 Task: Add the task  Develop a custom data visualization tool for a company to the section Agile Avengers in the project AgileCollab and add a Due Date to the respective task as 2024/04/09
Action: Mouse moved to (359, 335)
Screenshot: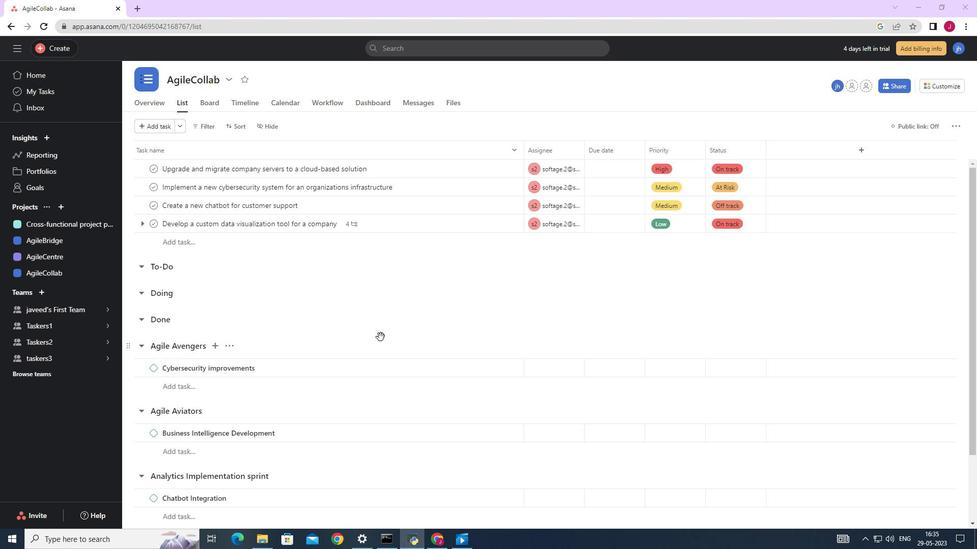 
Action: Mouse scrolled (359, 335) with delta (0, 0)
Screenshot: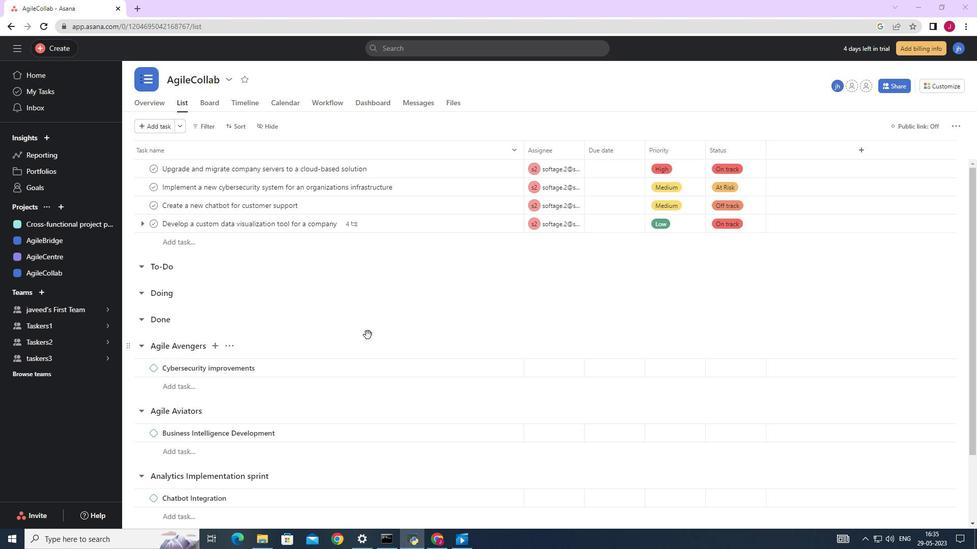 
Action: Mouse moved to (357, 335)
Screenshot: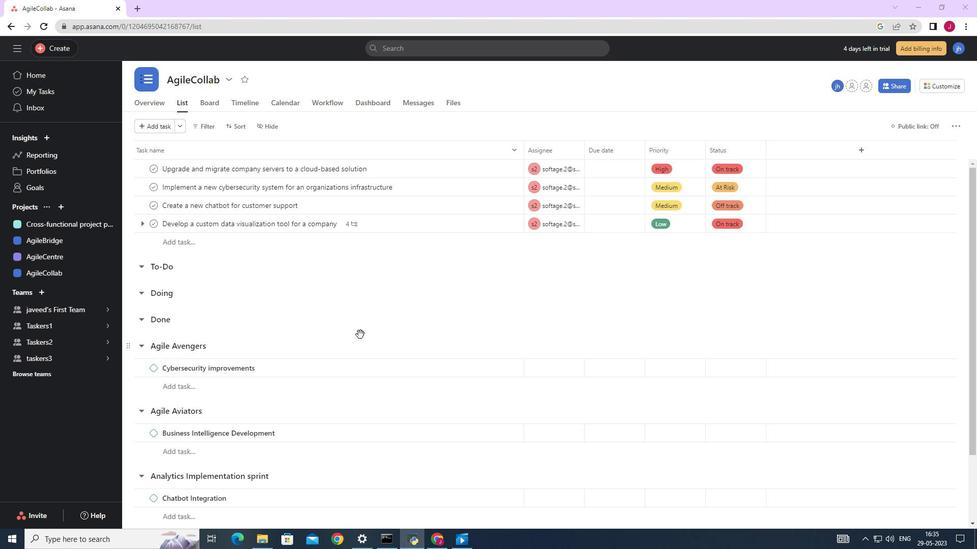 
Action: Mouse scrolled (357, 335) with delta (0, 0)
Screenshot: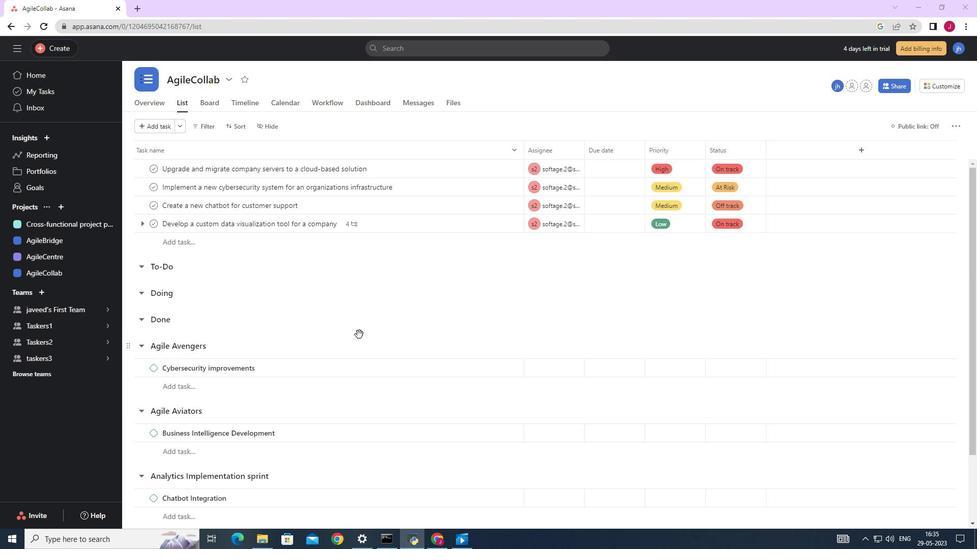 
Action: Mouse moved to (358, 348)
Screenshot: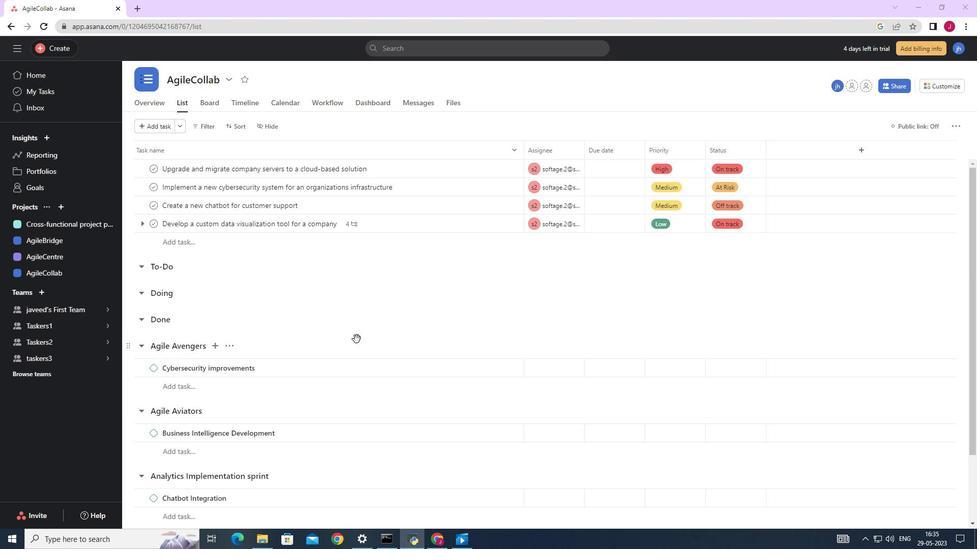 
Action: Mouse scrolled (358, 349) with delta (0, 0)
Screenshot: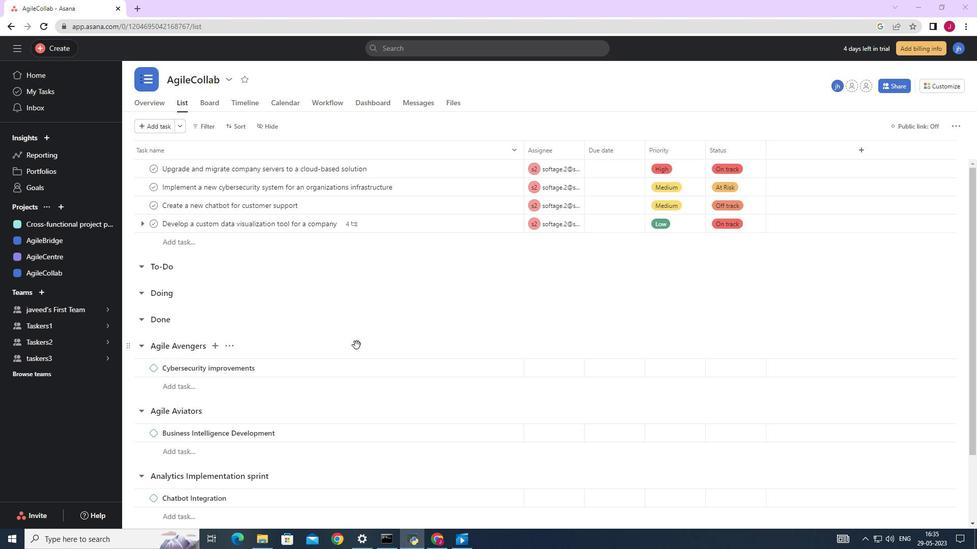 
Action: Mouse scrolled (358, 349) with delta (0, 0)
Screenshot: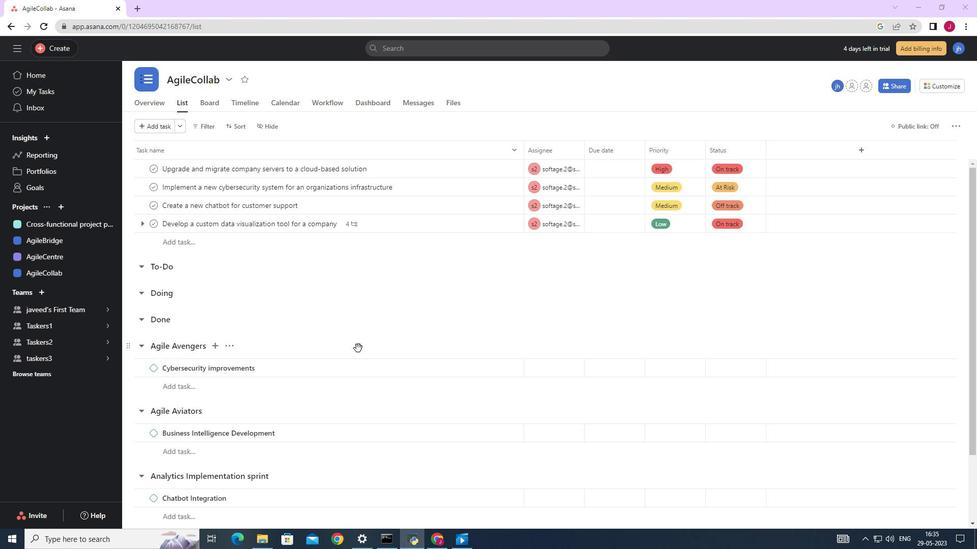 
Action: Mouse scrolled (358, 349) with delta (0, 0)
Screenshot: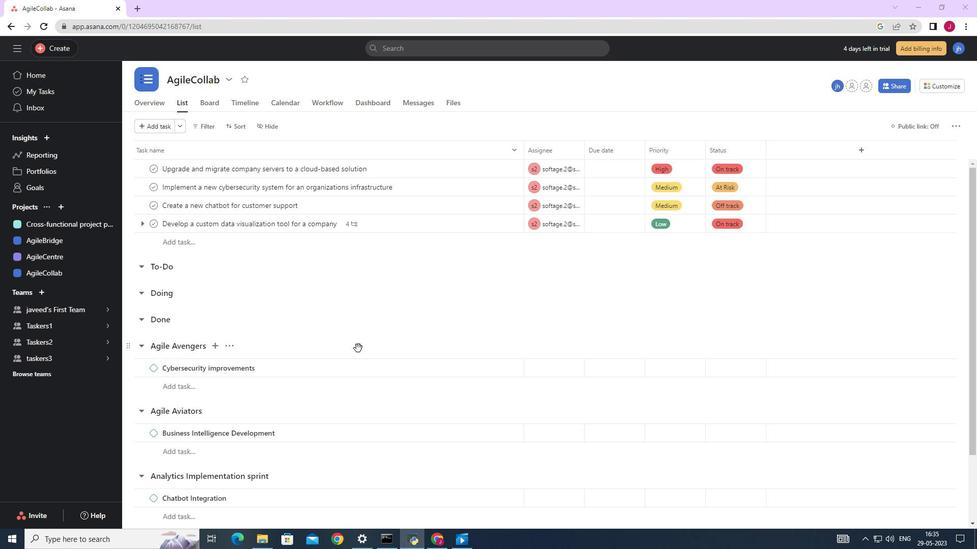 
Action: Mouse scrolled (358, 349) with delta (0, 0)
Screenshot: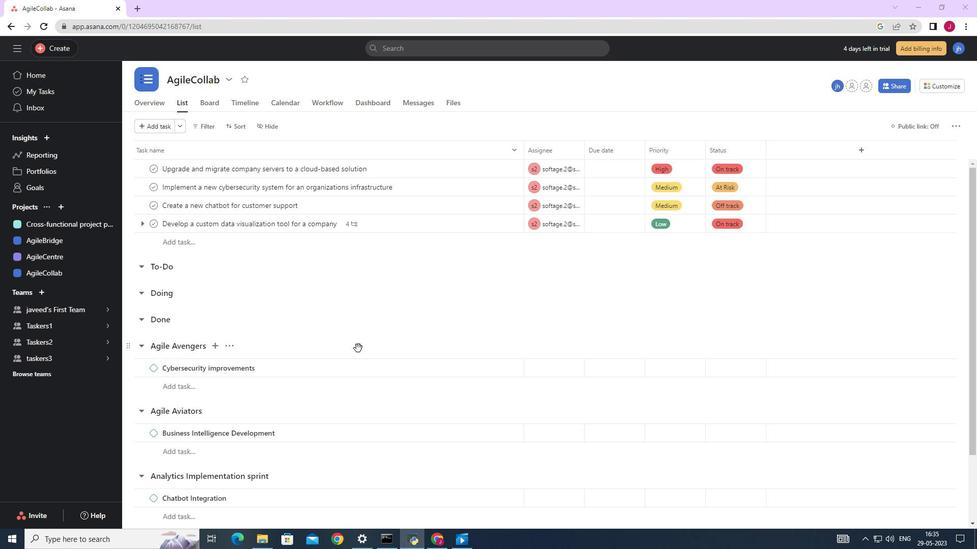 
Action: Mouse moved to (358, 343)
Screenshot: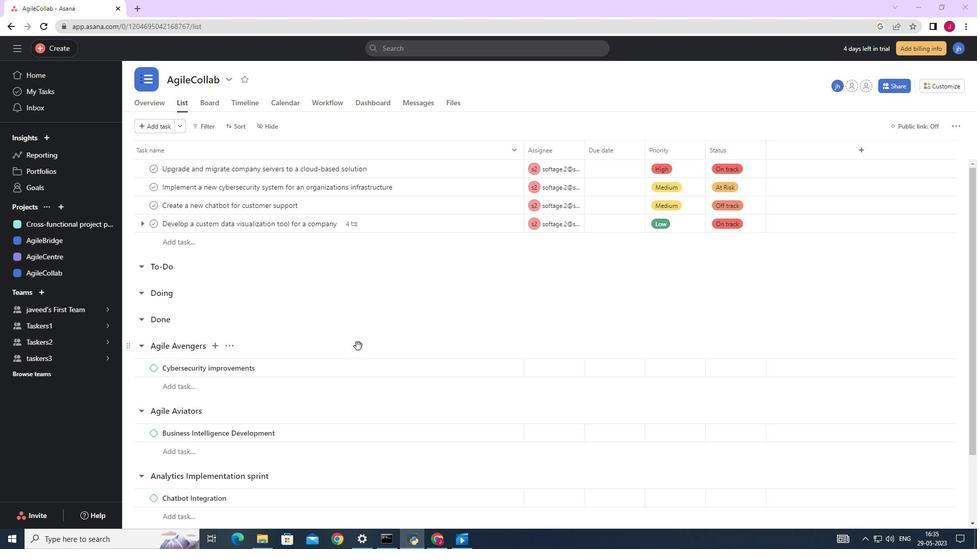 
Action: Mouse scrolled (358, 344) with delta (0, 0)
Screenshot: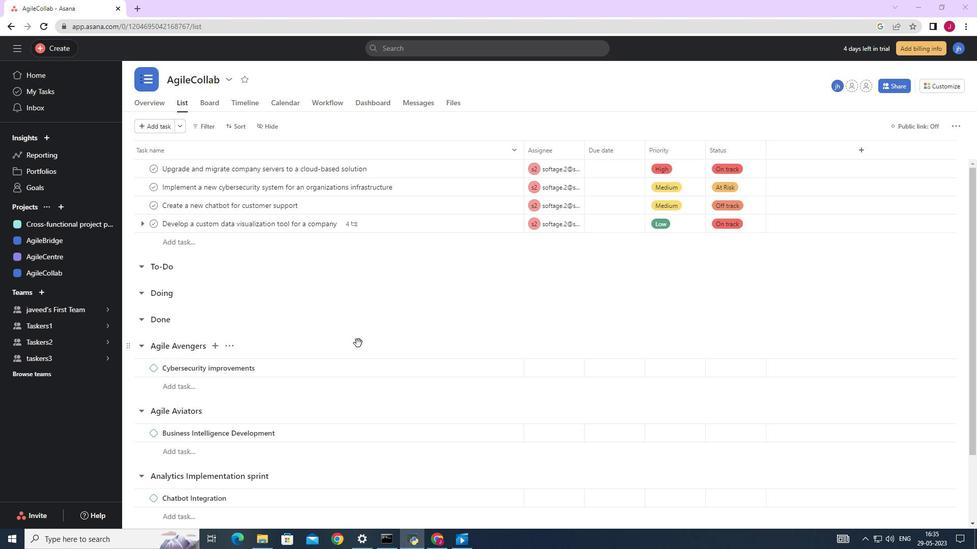 
Action: Mouse scrolled (358, 344) with delta (0, 0)
Screenshot: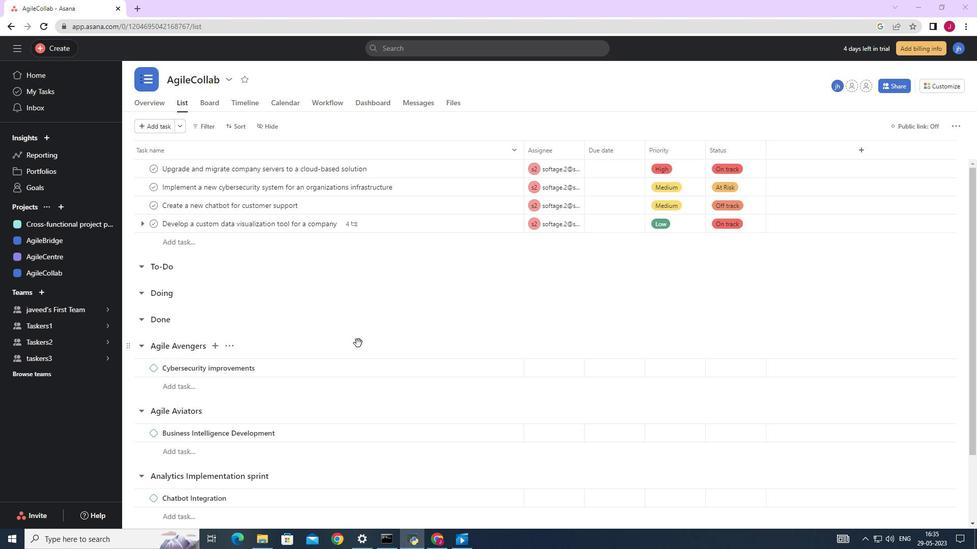 
Action: Mouse moved to (496, 223)
Screenshot: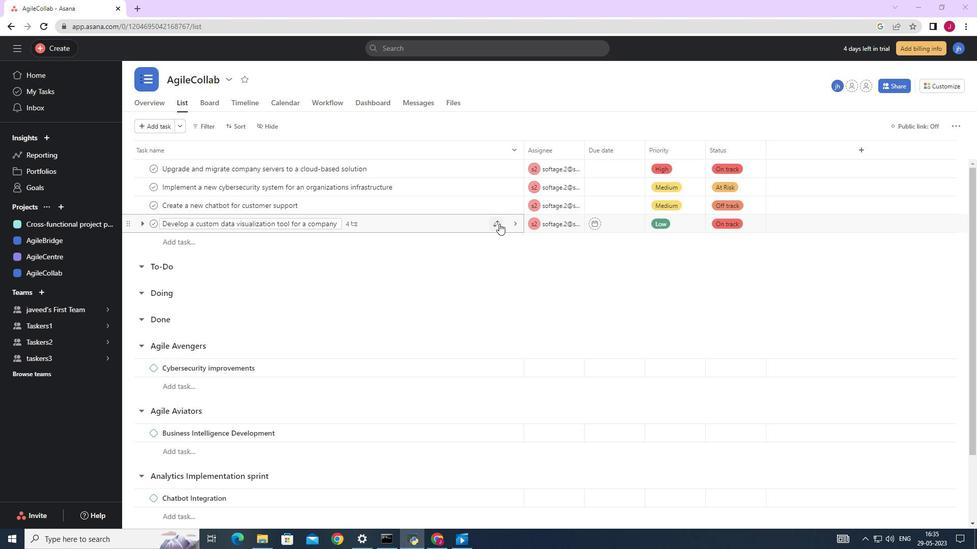 
Action: Mouse pressed left at (496, 223)
Screenshot: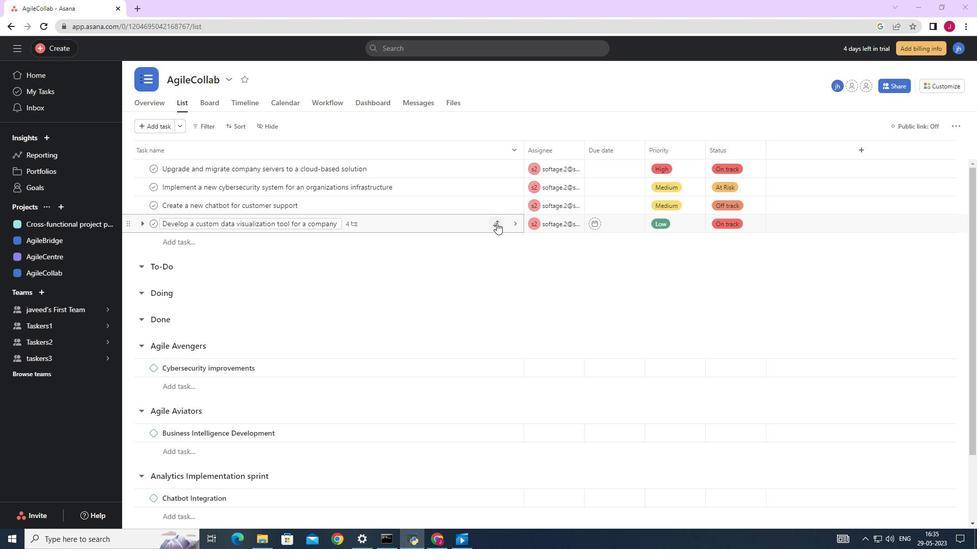 
Action: Mouse moved to (443, 337)
Screenshot: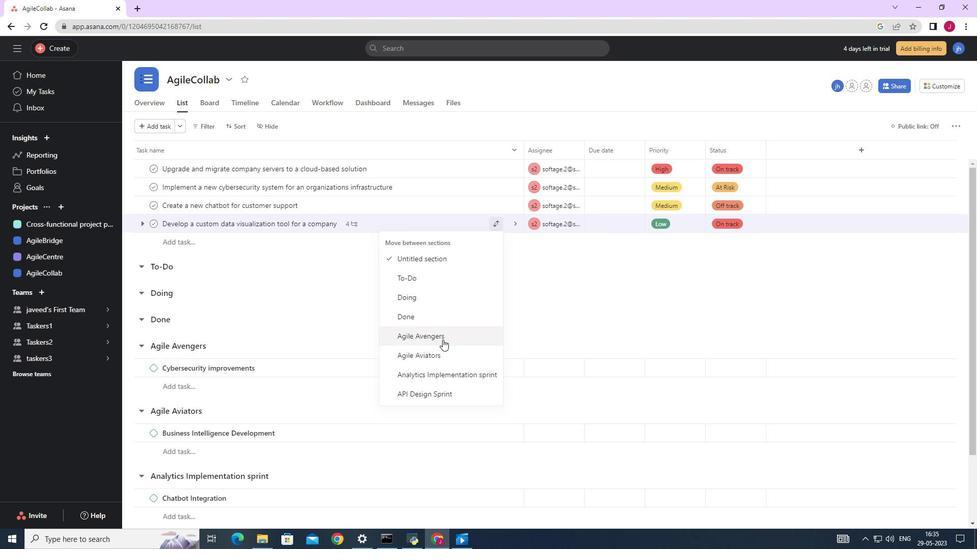 
Action: Mouse pressed left at (443, 337)
Screenshot: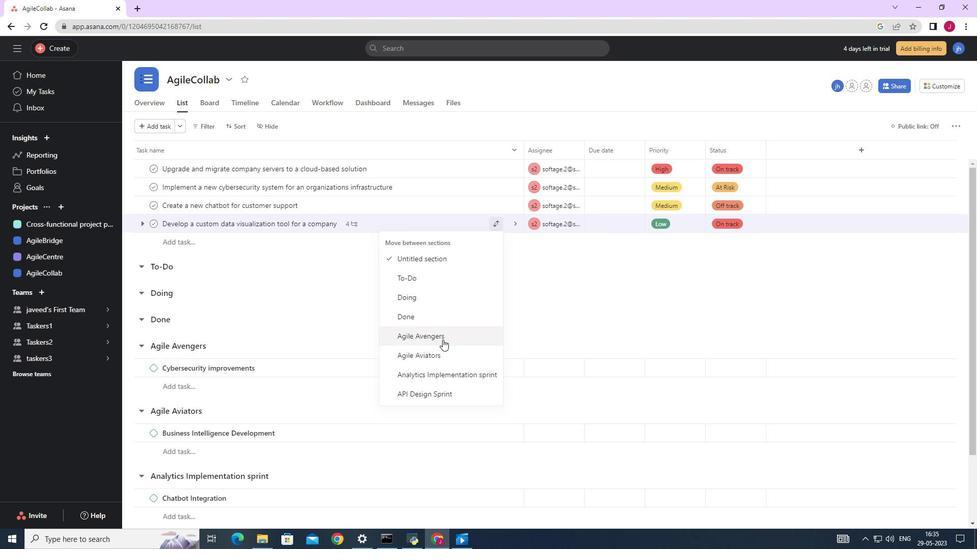 
Action: Mouse moved to (603, 348)
Screenshot: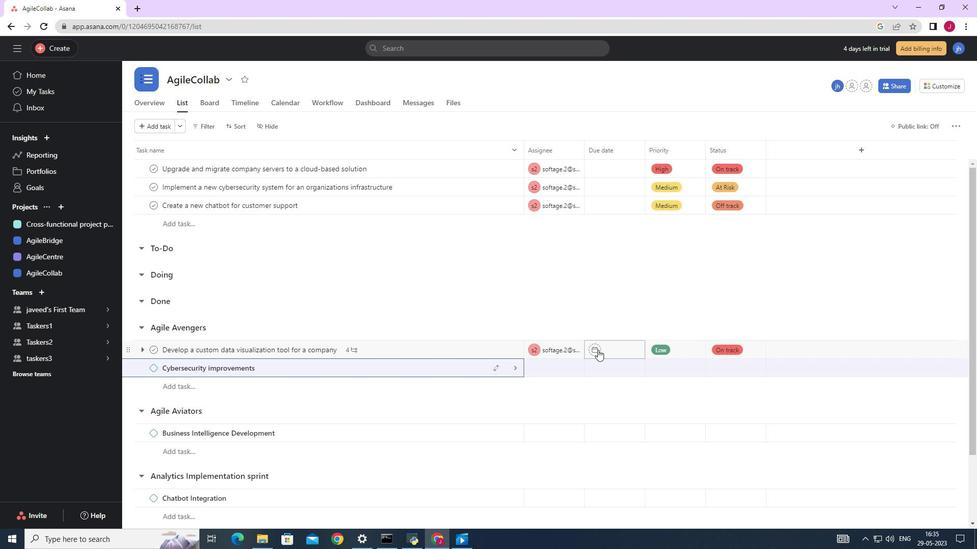 
Action: Mouse pressed left at (603, 348)
Screenshot: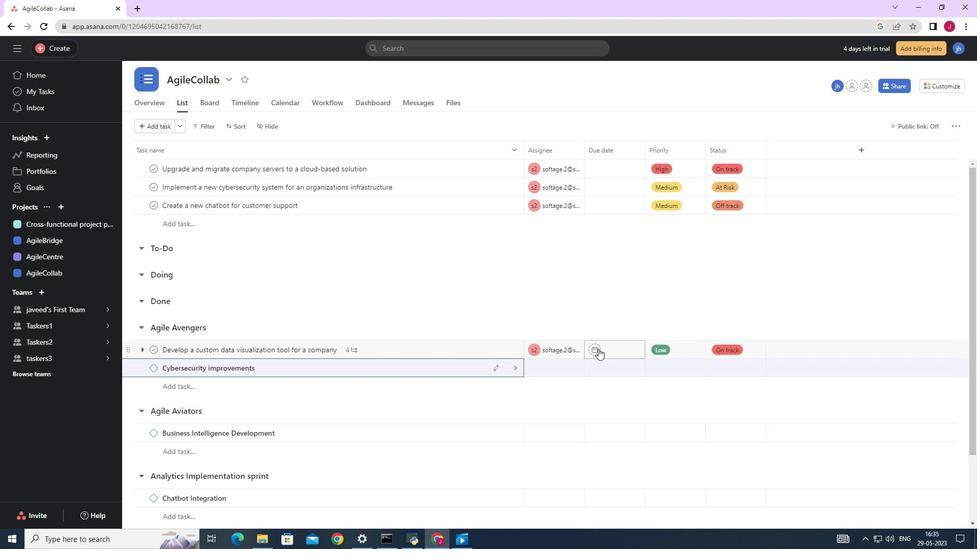 
Action: Mouse moved to (716, 190)
Screenshot: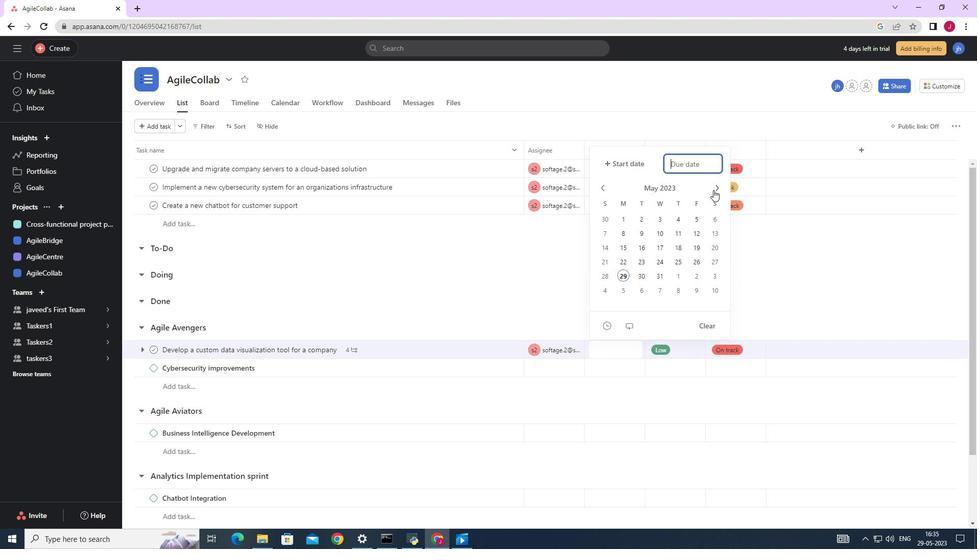 
Action: Mouse pressed left at (716, 190)
Screenshot: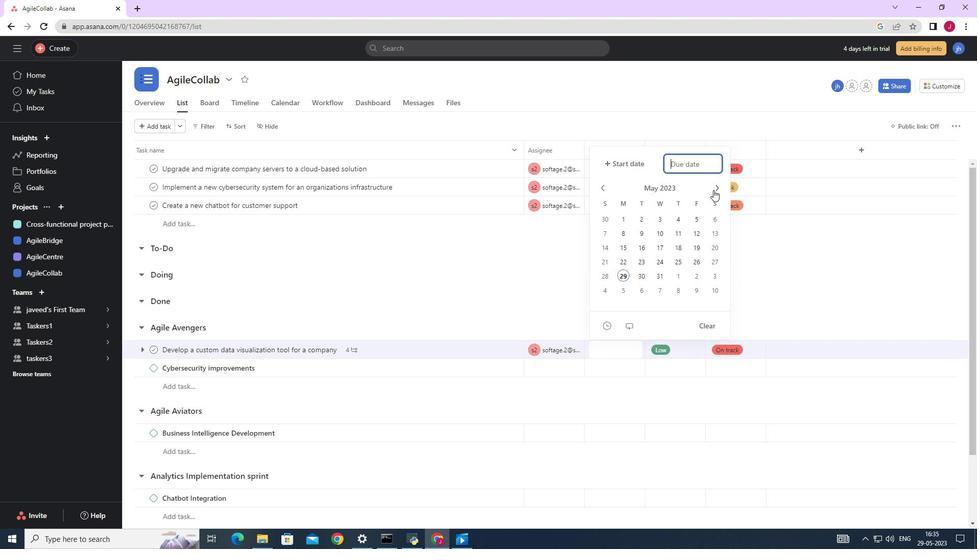 
Action: Mouse moved to (716, 190)
Screenshot: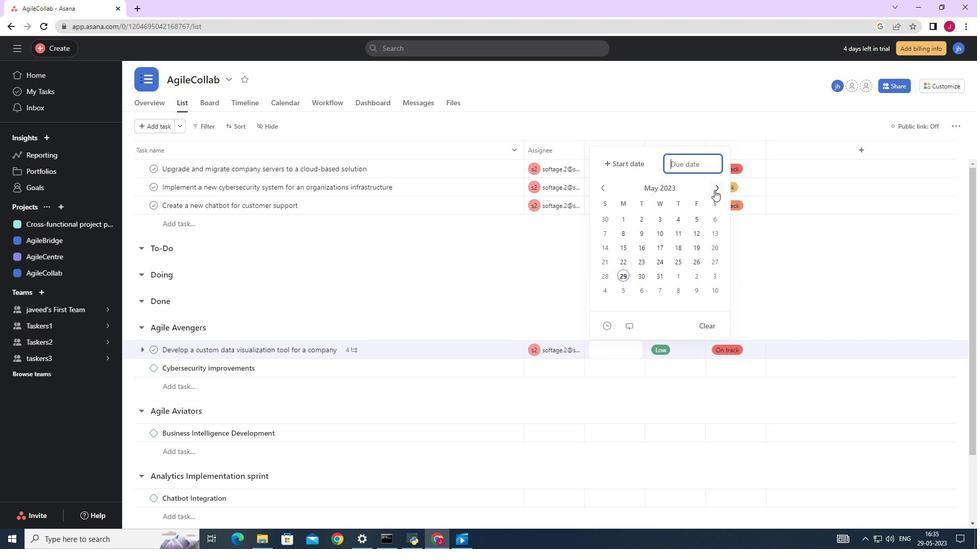 
Action: Mouse pressed left at (716, 190)
Screenshot: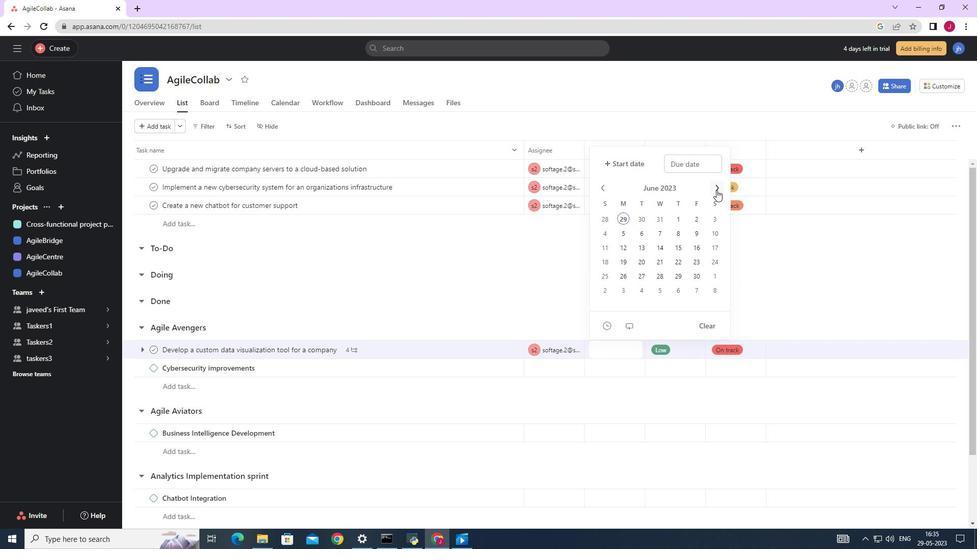
Action: Mouse pressed left at (716, 190)
Screenshot: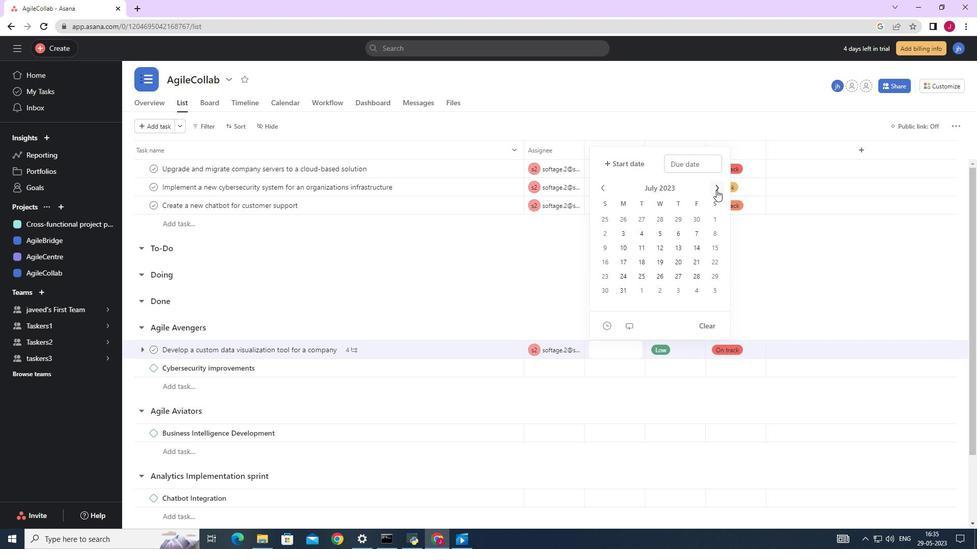 
Action: Mouse pressed left at (716, 190)
Screenshot: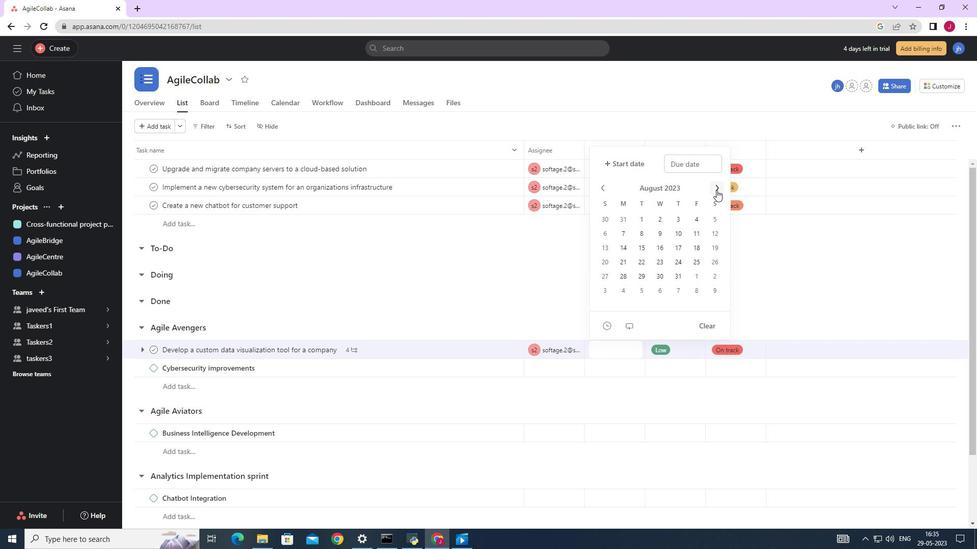 
Action: Mouse pressed left at (716, 190)
Screenshot: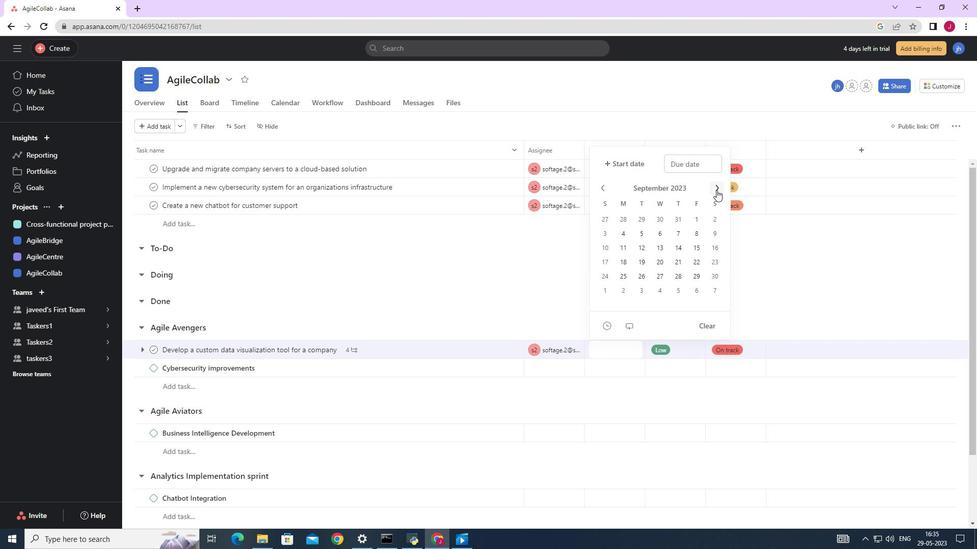 
Action: Mouse moved to (717, 190)
Screenshot: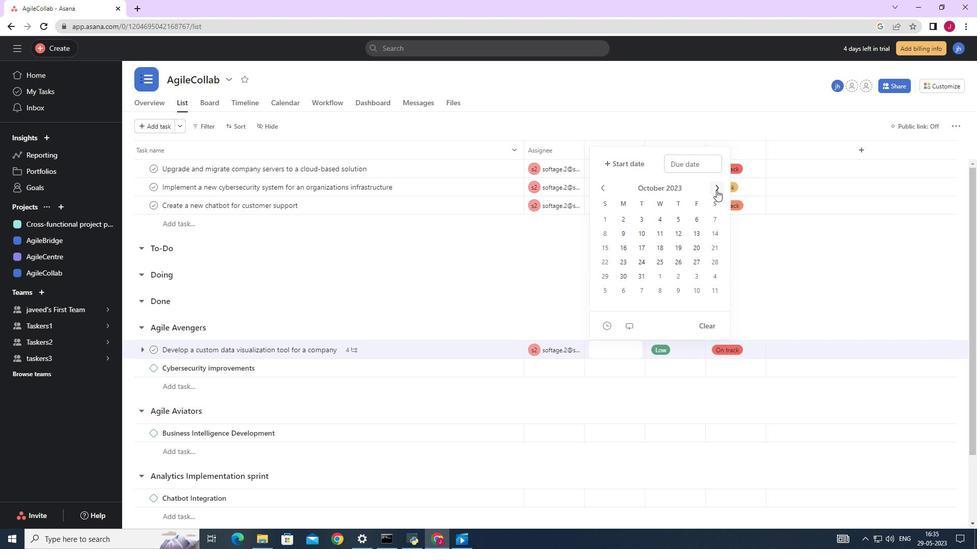
Action: Mouse pressed left at (717, 190)
Screenshot: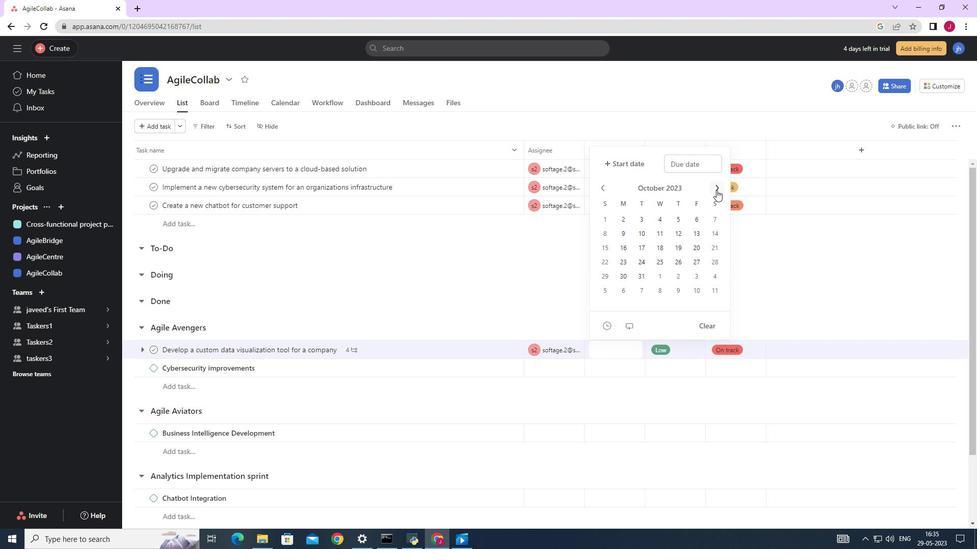 
Action: Mouse pressed left at (717, 190)
Screenshot: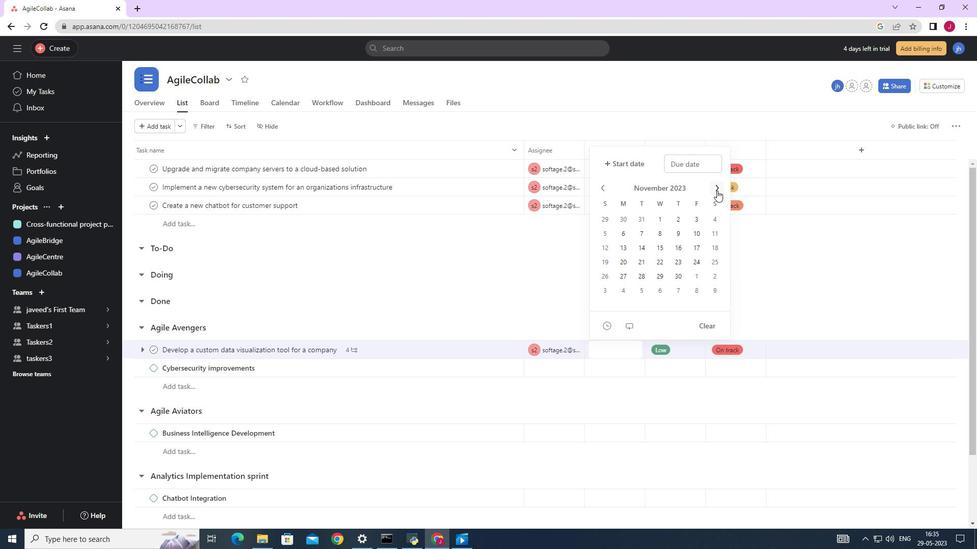 
Action: Mouse pressed left at (717, 190)
Screenshot: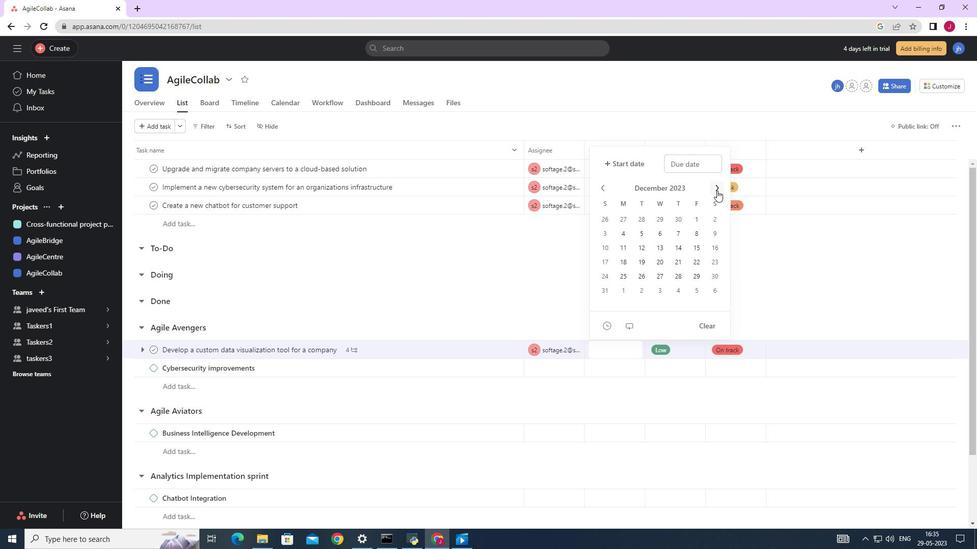 
Action: Mouse moved to (717, 190)
Screenshot: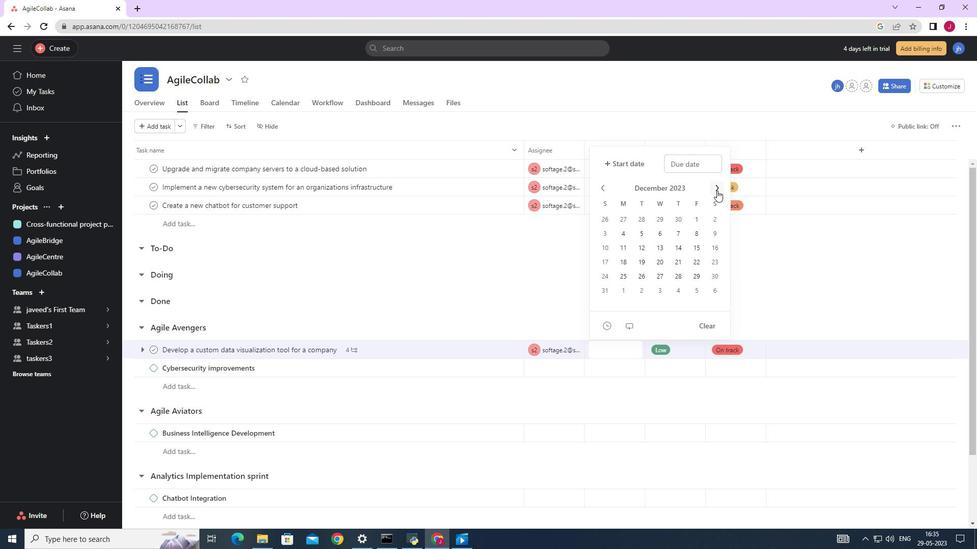 
Action: Mouse pressed left at (717, 190)
Screenshot: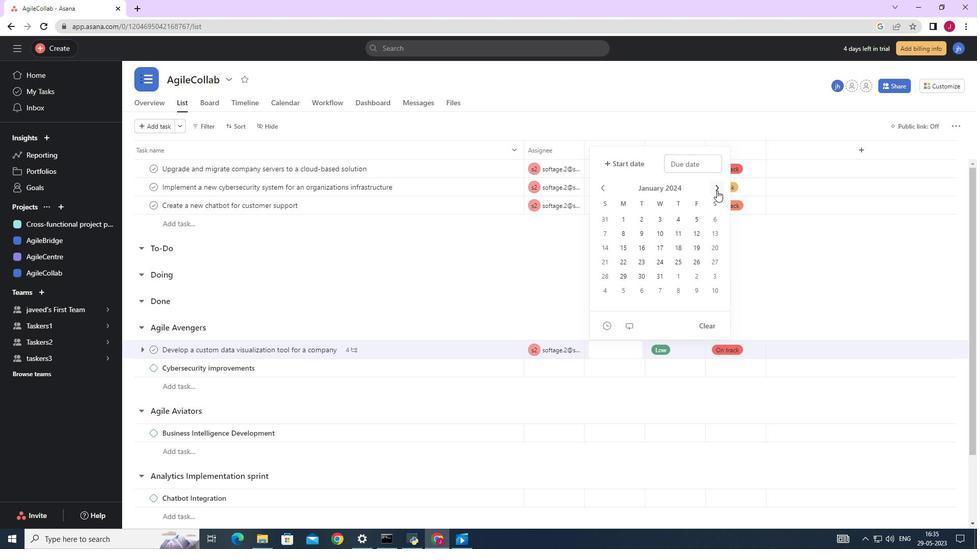 
Action: Mouse pressed left at (717, 190)
Screenshot: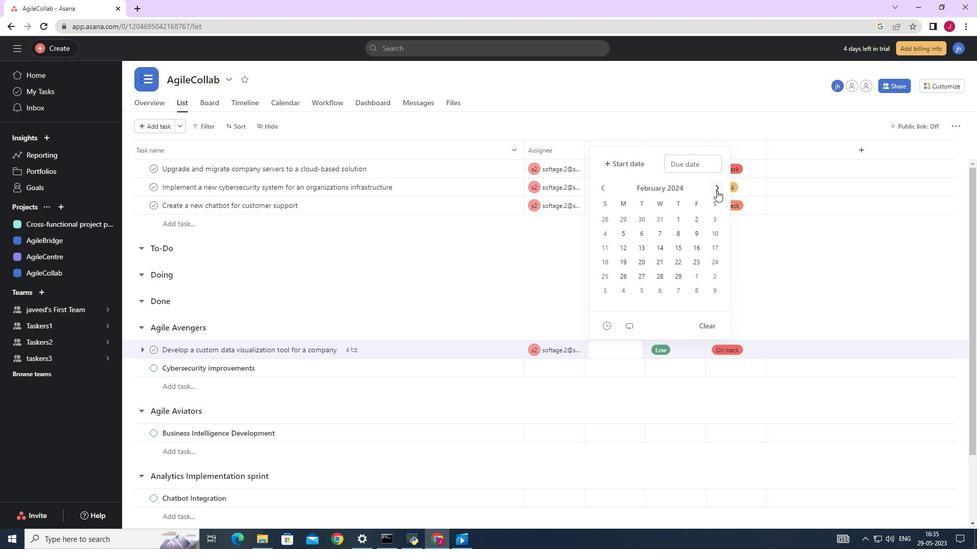 
Action: Mouse pressed left at (717, 190)
Screenshot: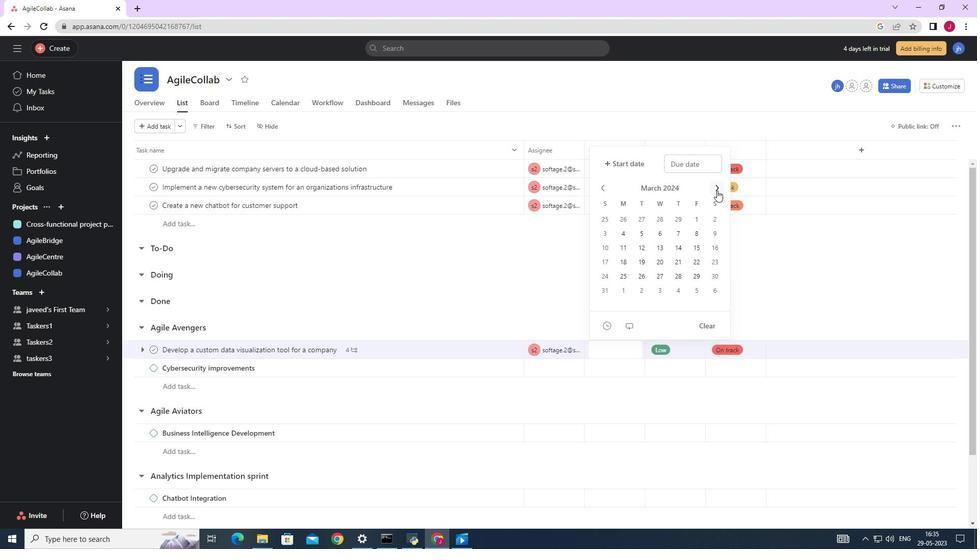 
Action: Mouse moved to (645, 233)
Screenshot: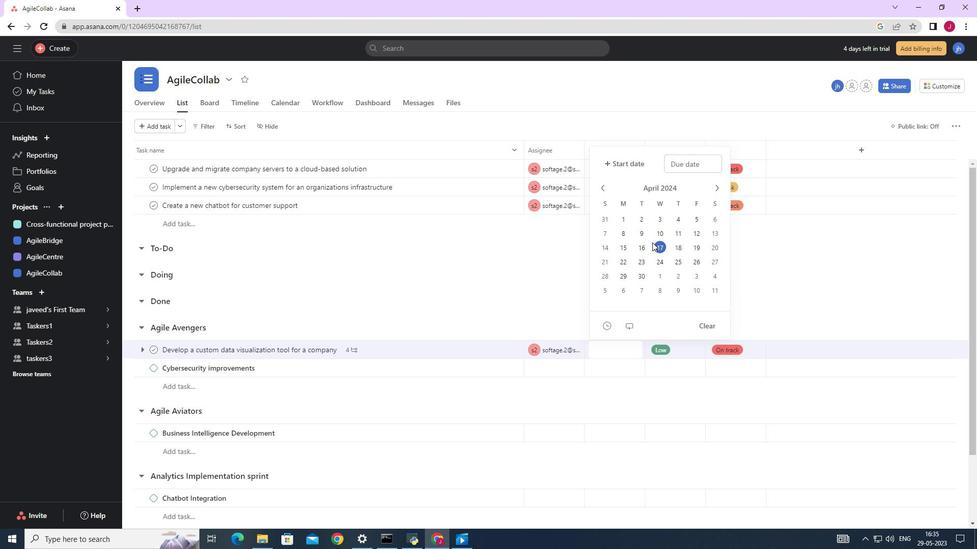 
Action: Mouse pressed left at (645, 233)
Screenshot: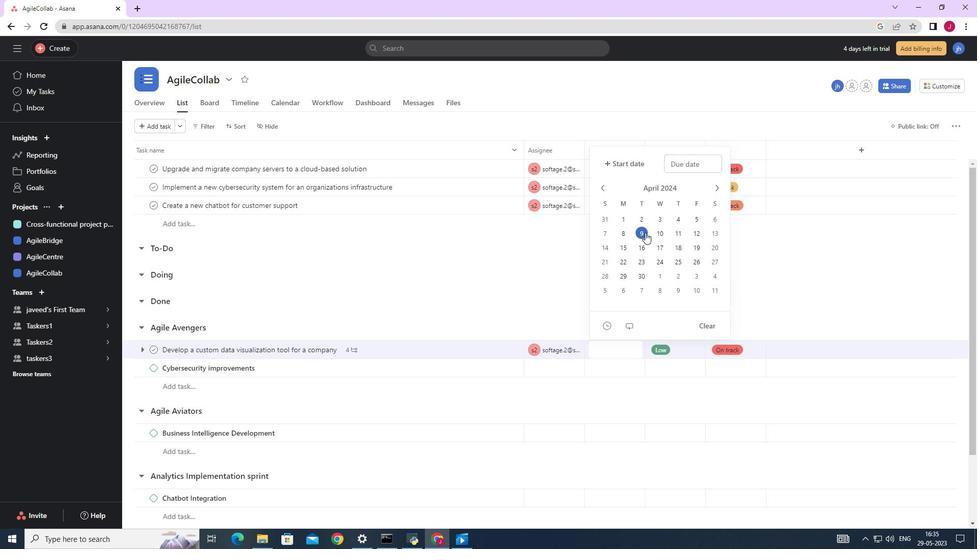 
Action: Mouse moved to (871, 264)
Screenshot: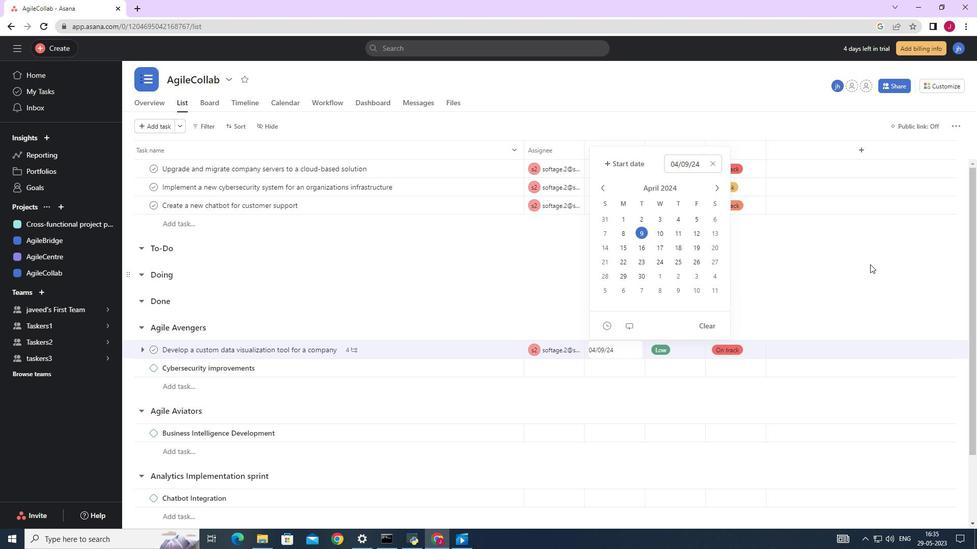 
Action: Mouse pressed left at (871, 264)
Screenshot: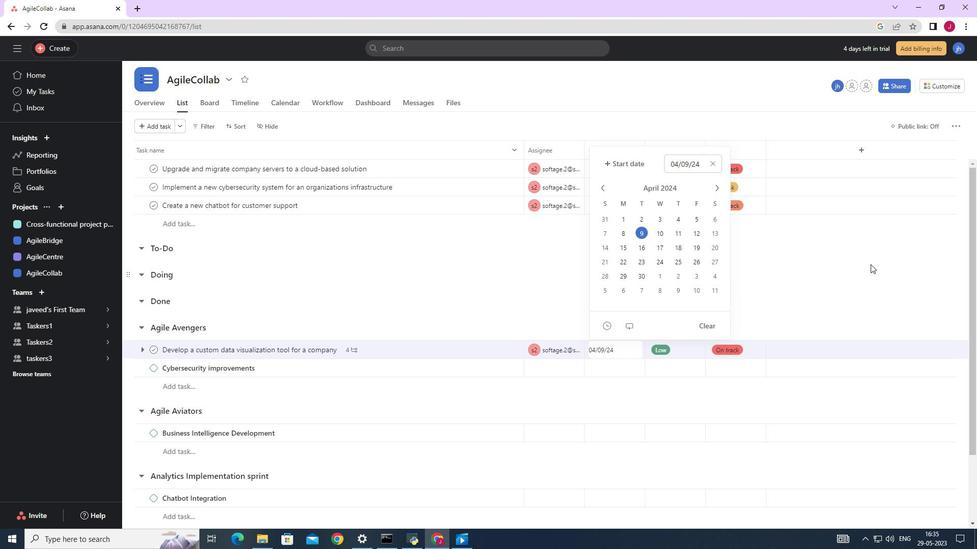 
Action: Mouse moved to (851, 261)
Screenshot: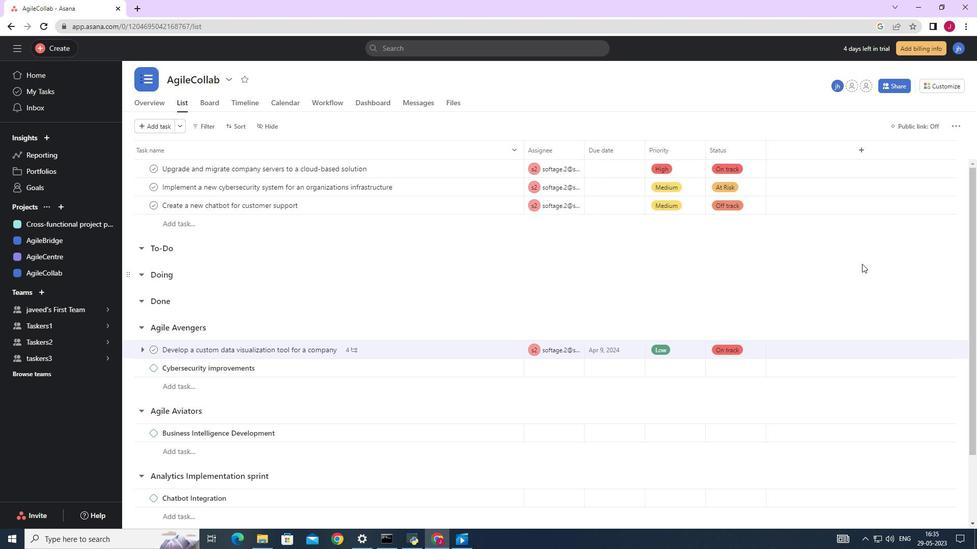 
